 Task: Create a due date automation when advanced on, 2 days after a card is due add dates starting in less than 1 working days at 11:00 AM.
Action: Mouse moved to (1057, 79)
Screenshot: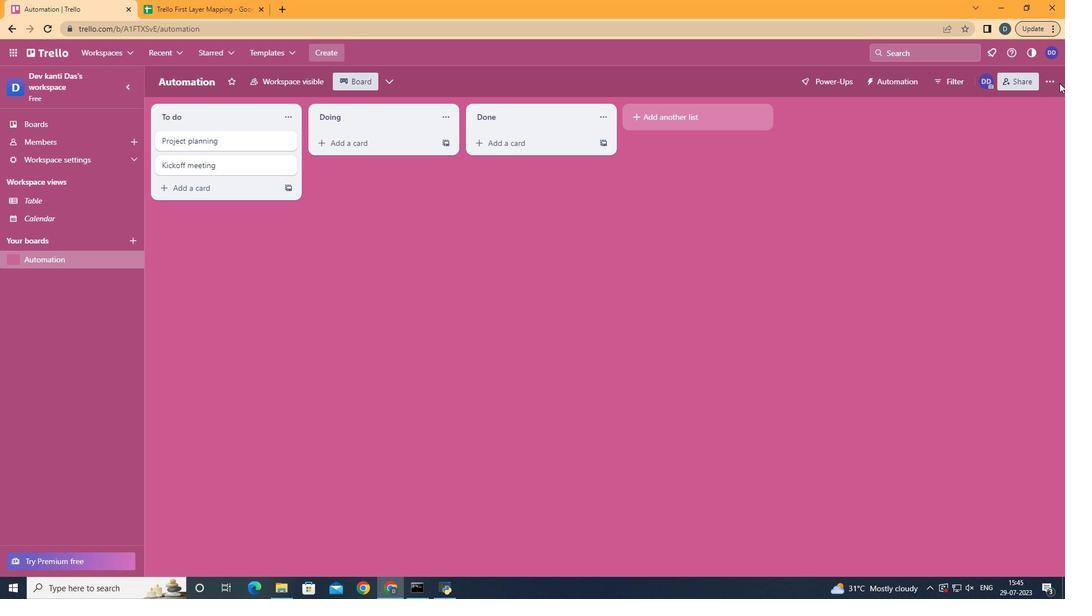 
Action: Mouse pressed left at (1057, 79)
Screenshot: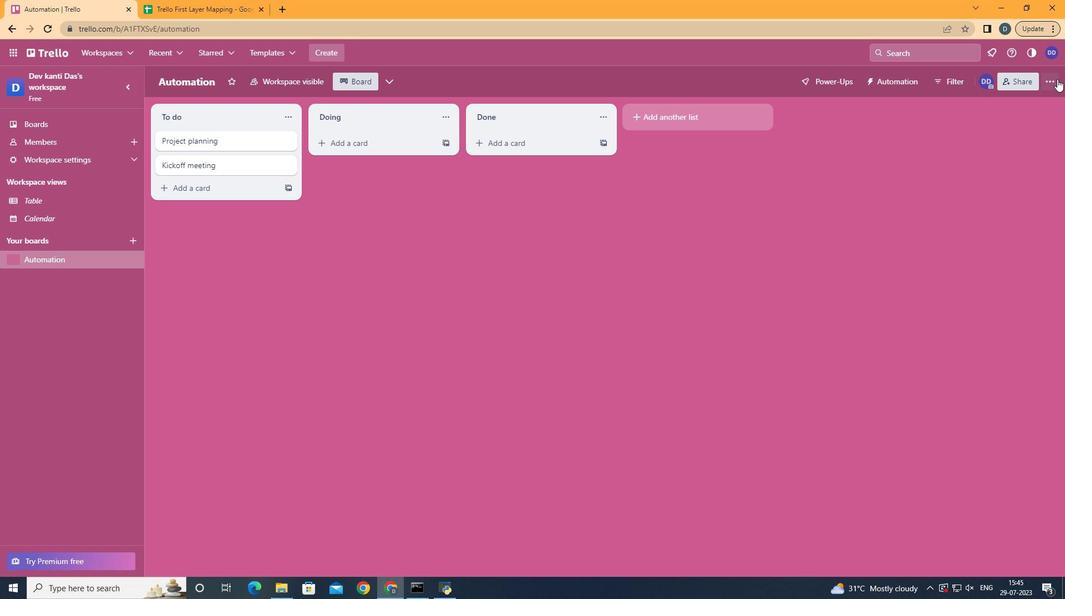 
Action: Mouse moved to (993, 242)
Screenshot: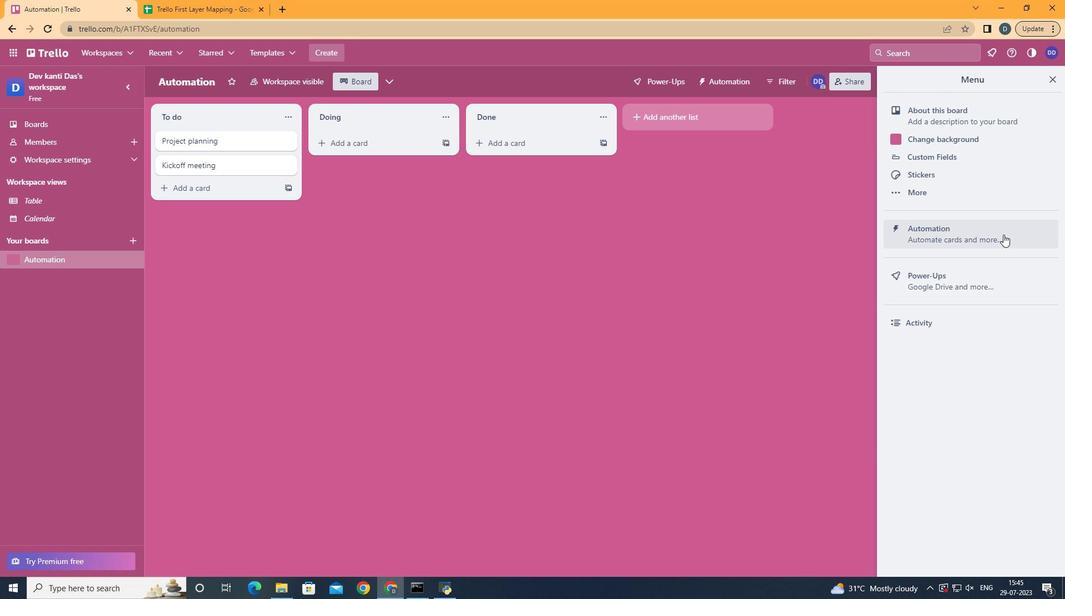 
Action: Mouse pressed left at (993, 242)
Screenshot: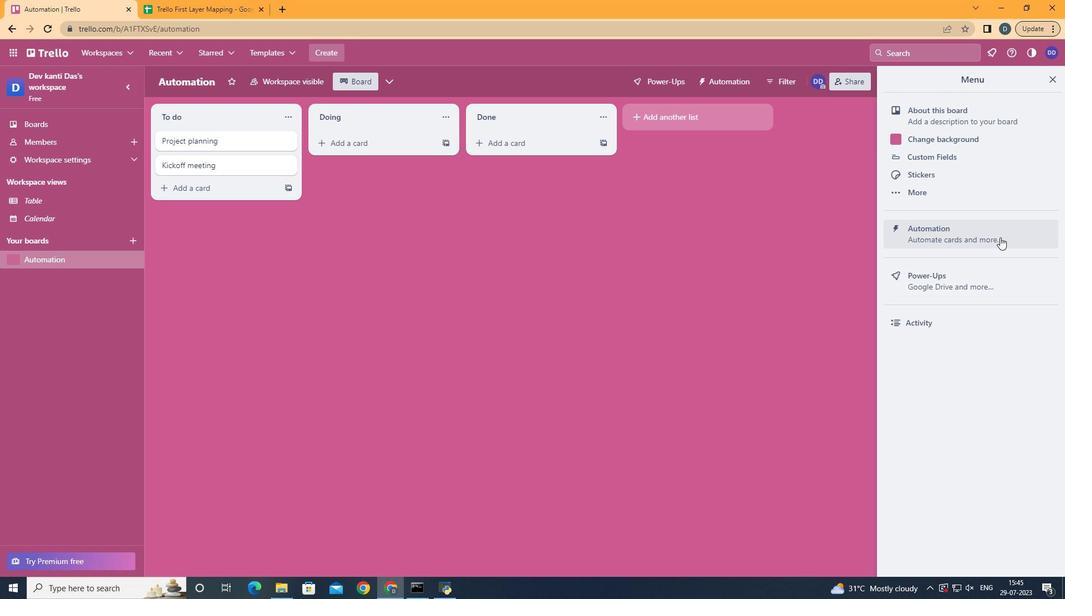 
Action: Mouse moved to (217, 220)
Screenshot: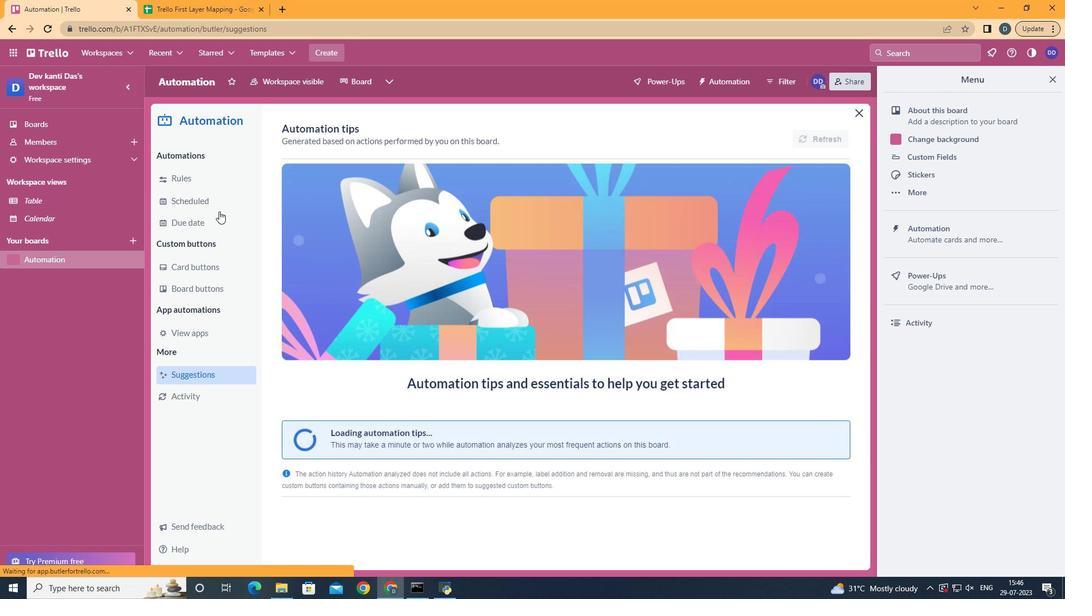 
Action: Mouse pressed left at (217, 220)
Screenshot: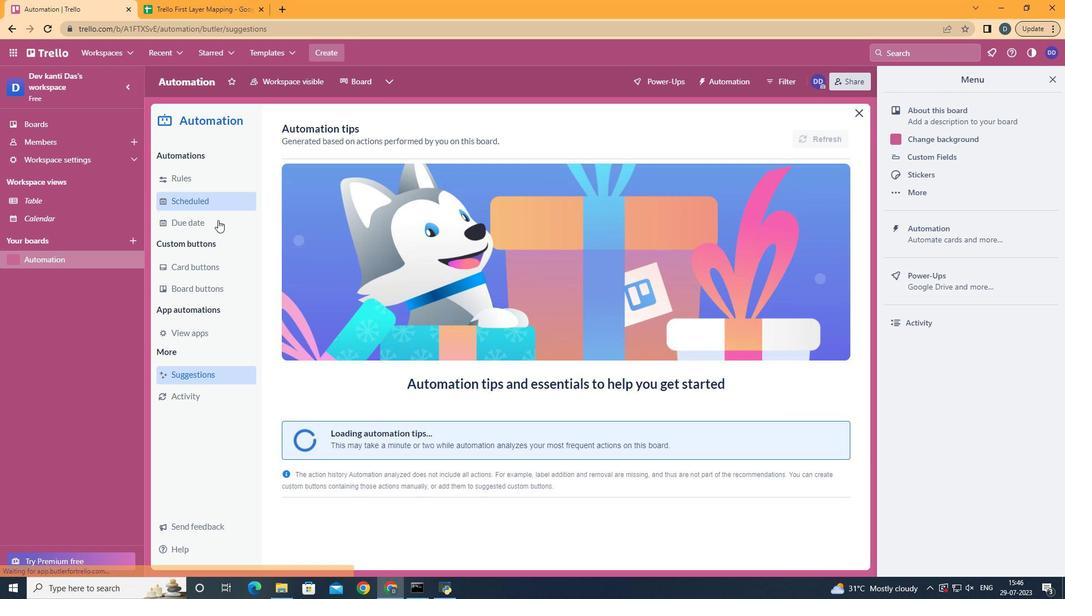 
Action: Mouse moved to (805, 133)
Screenshot: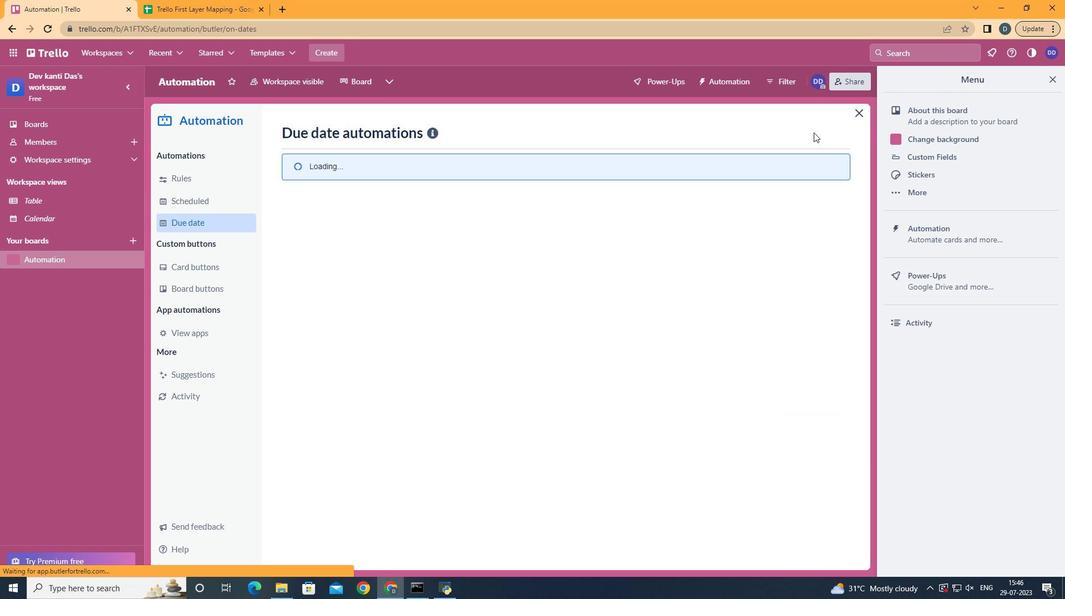 
Action: Mouse pressed left at (805, 133)
Screenshot: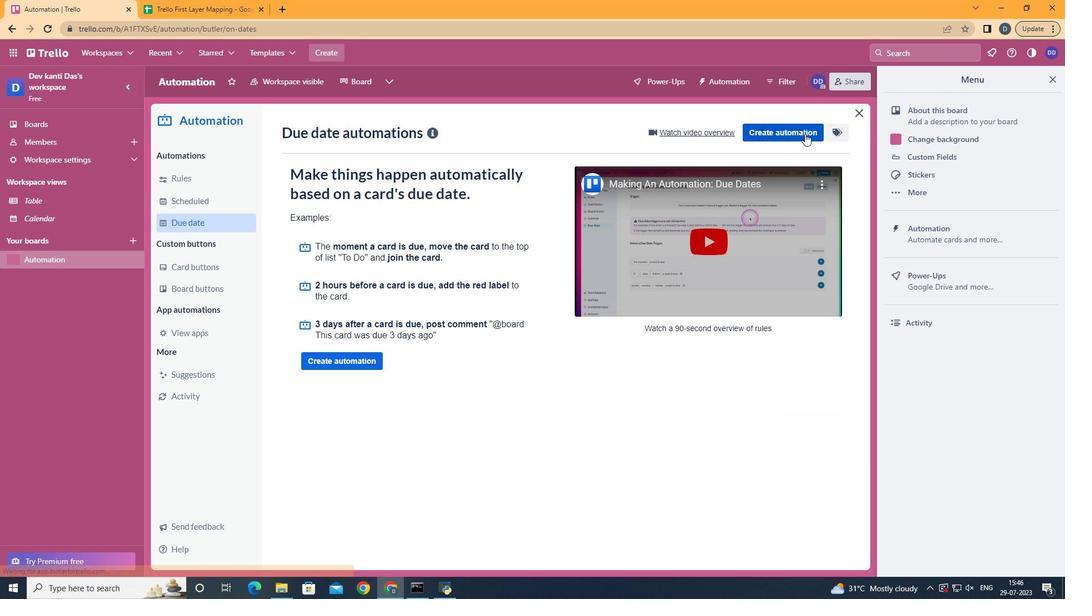 
Action: Mouse moved to (634, 241)
Screenshot: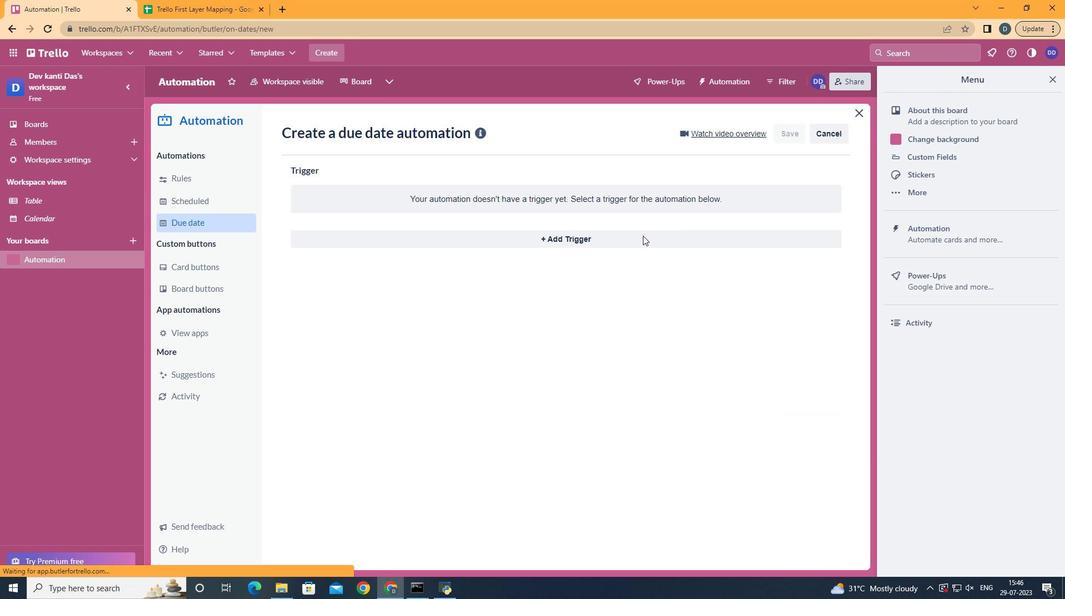 
Action: Mouse pressed left at (634, 241)
Screenshot: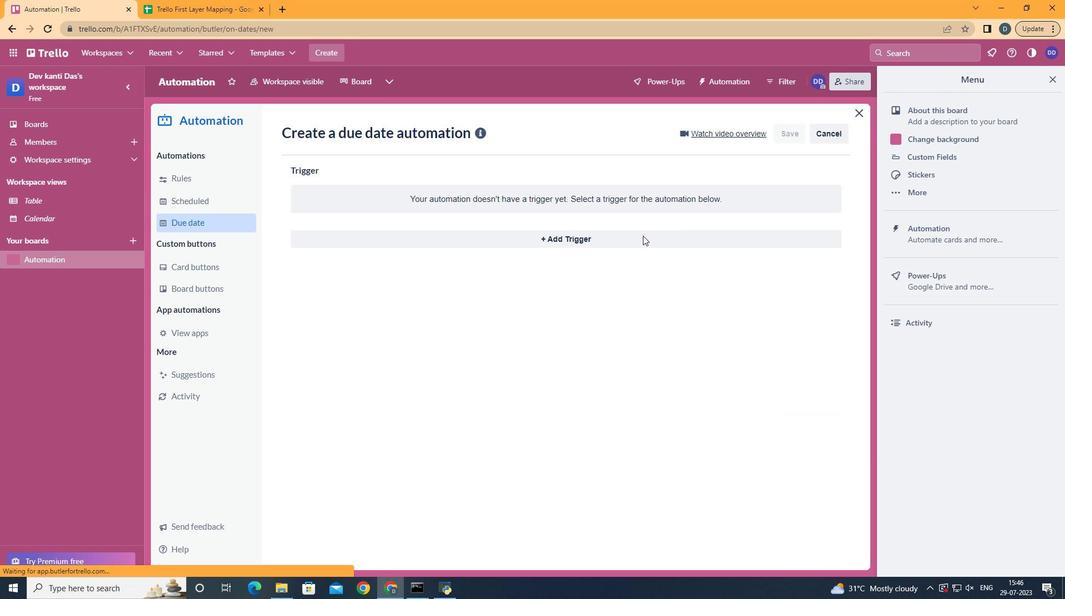 
Action: Mouse moved to (386, 456)
Screenshot: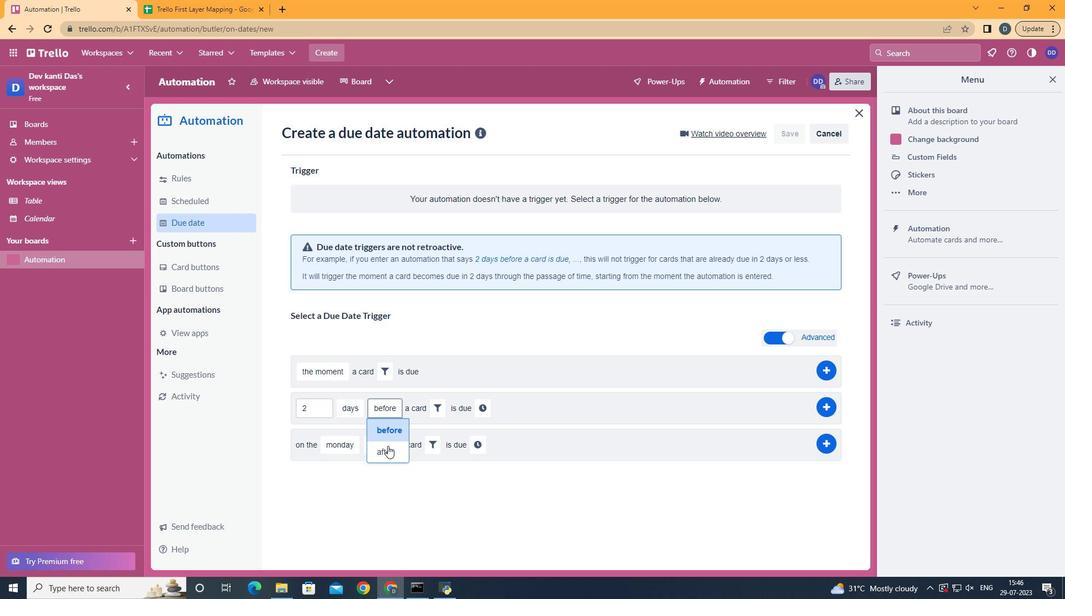 
Action: Mouse pressed left at (386, 456)
Screenshot: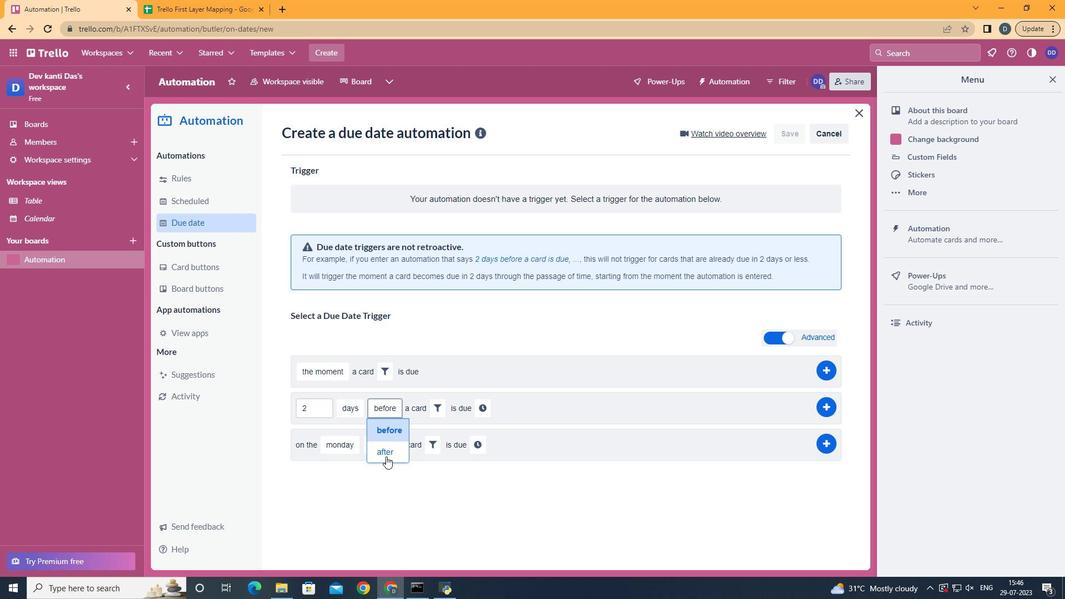 
Action: Mouse moved to (423, 405)
Screenshot: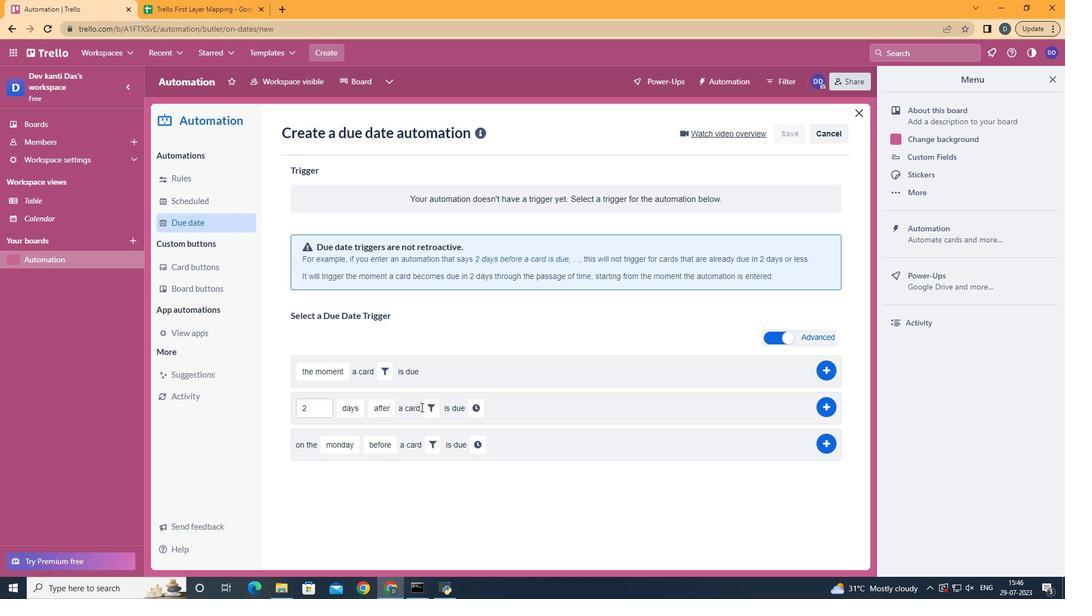 
Action: Mouse pressed left at (423, 405)
Screenshot: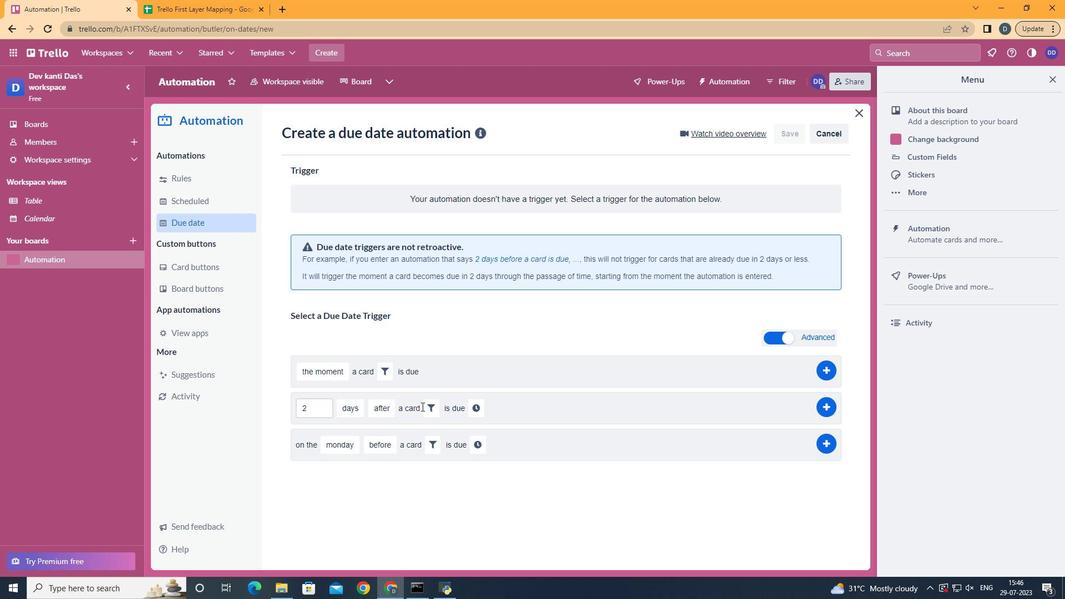 
Action: Mouse moved to (501, 443)
Screenshot: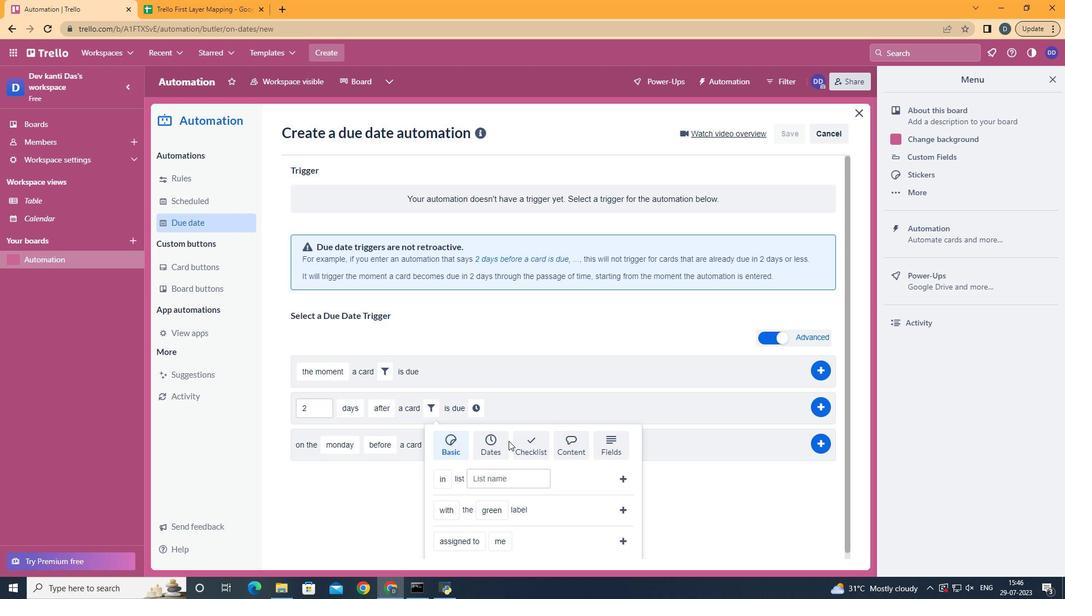
Action: Mouse pressed left at (501, 443)
Screenshot: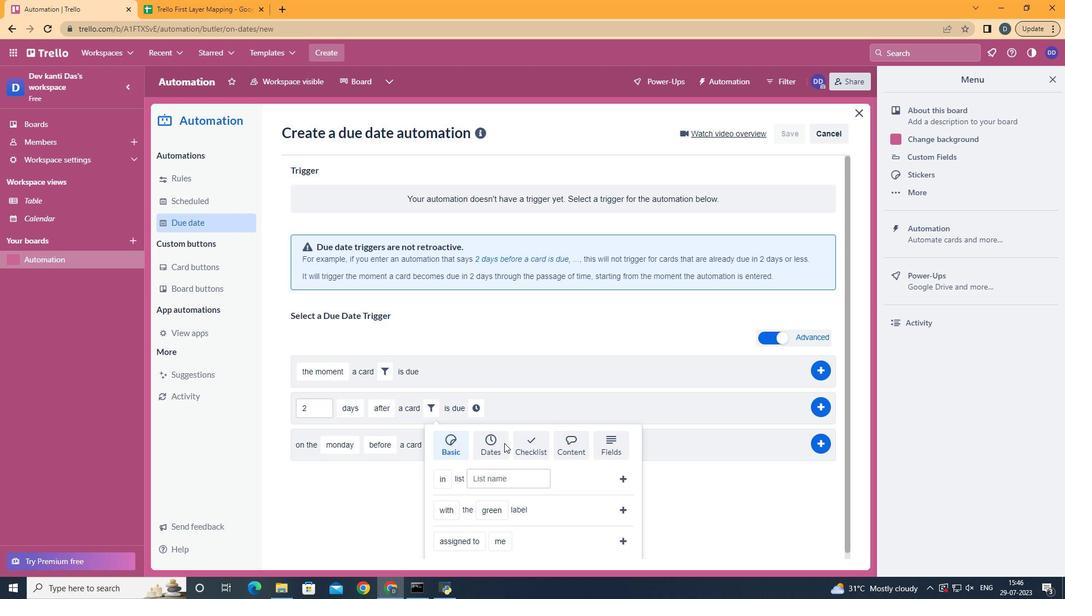 
Action: Mouse moved to (500, 443)
Screenshot: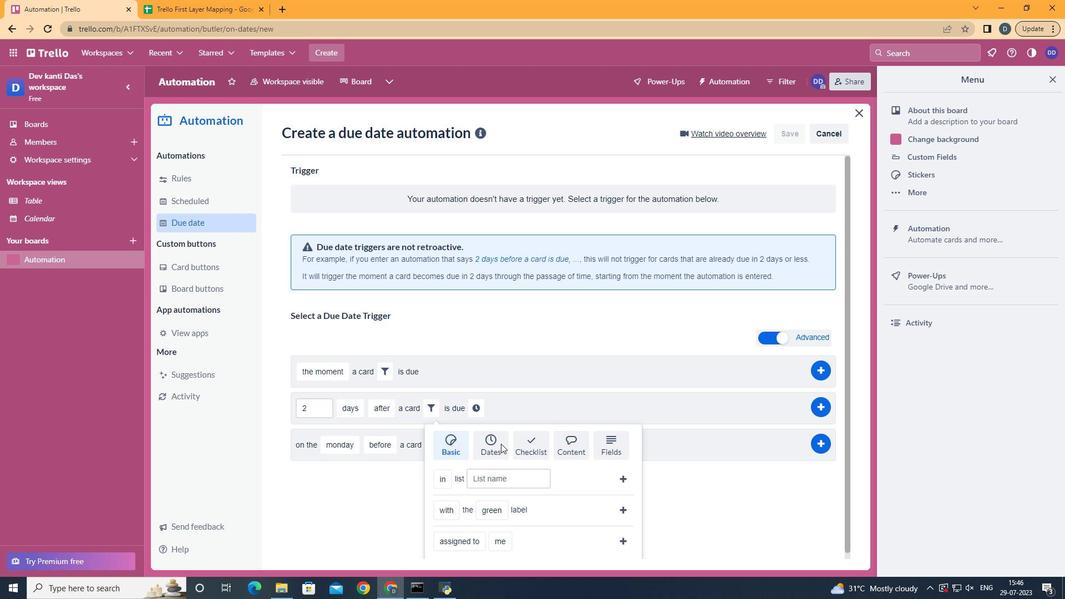 
Action: Mouse scrolled (500, 443) with delta (0, 0)
Screenshot: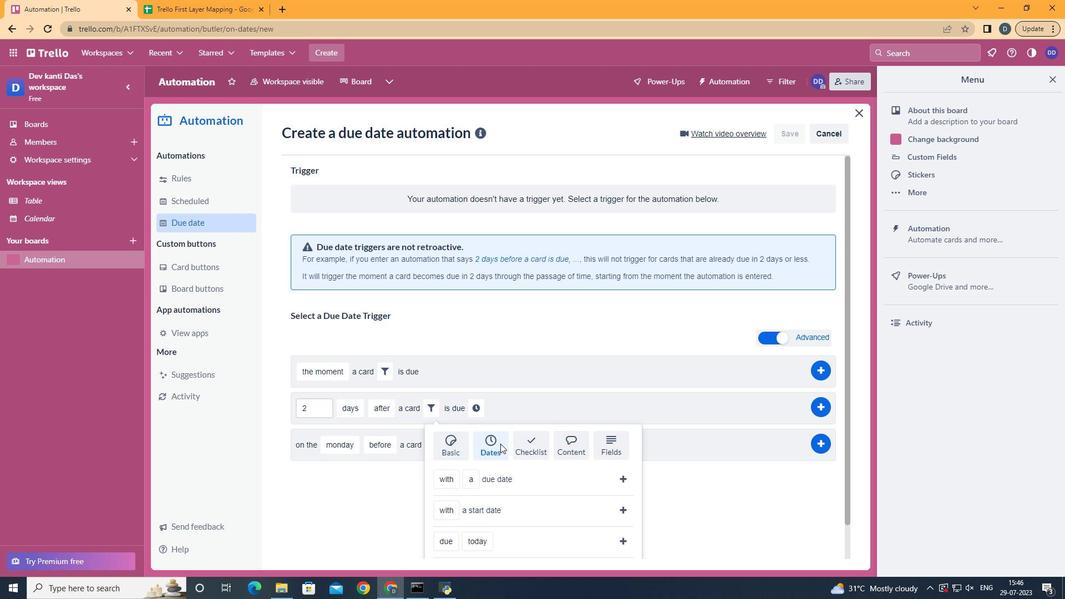
Action: Mouse scrolled (500, 443) with delta (0, 0)
Screenshot: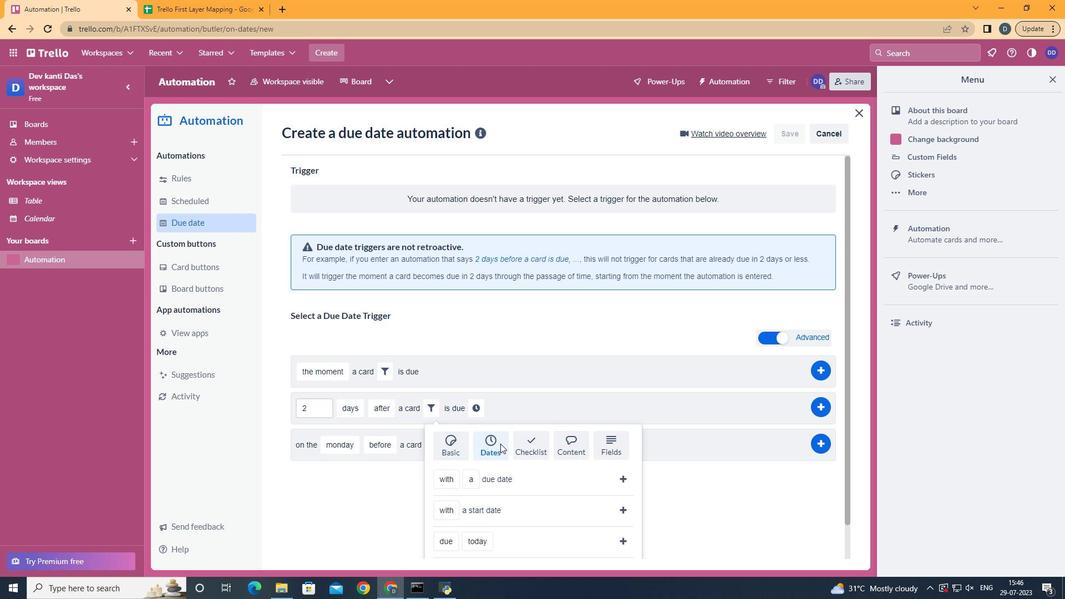 
Action: Mouse scrolled (500, 443) with delta (0, 0)
Screenshot: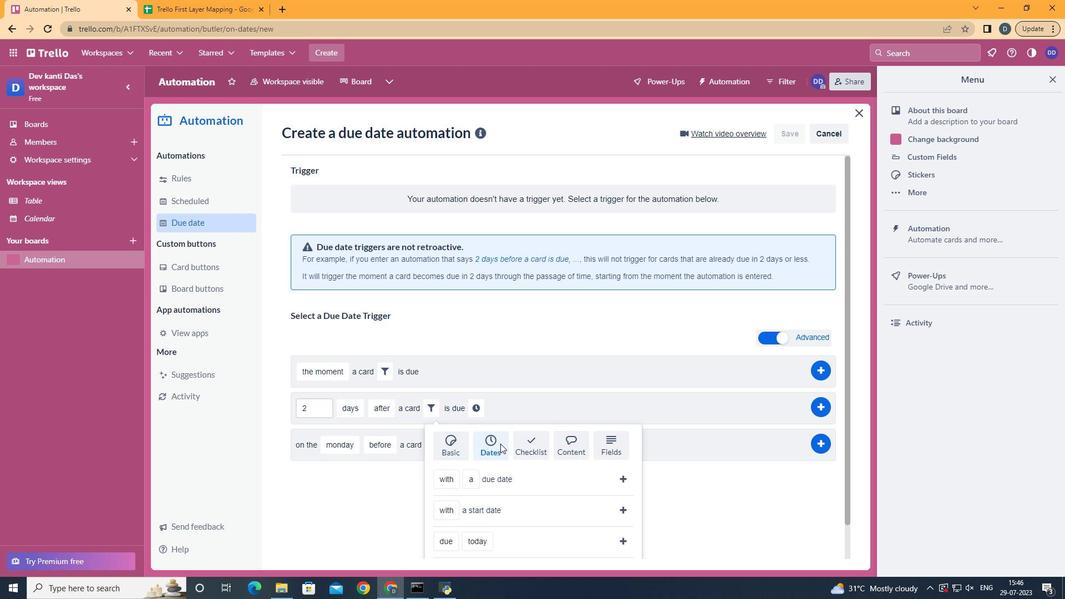 
Action: Mouse scrolled (500, 443) with delta (0, 0)
Screenshot: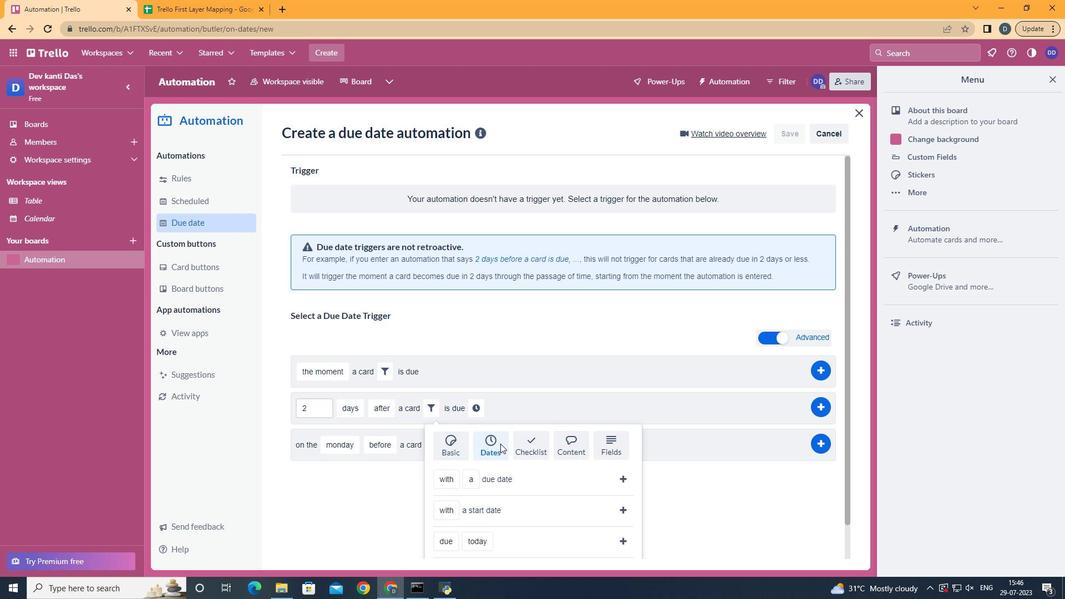 
Action: Mouse scrolled (500, 443) with delta (0, 0)
Screenshot: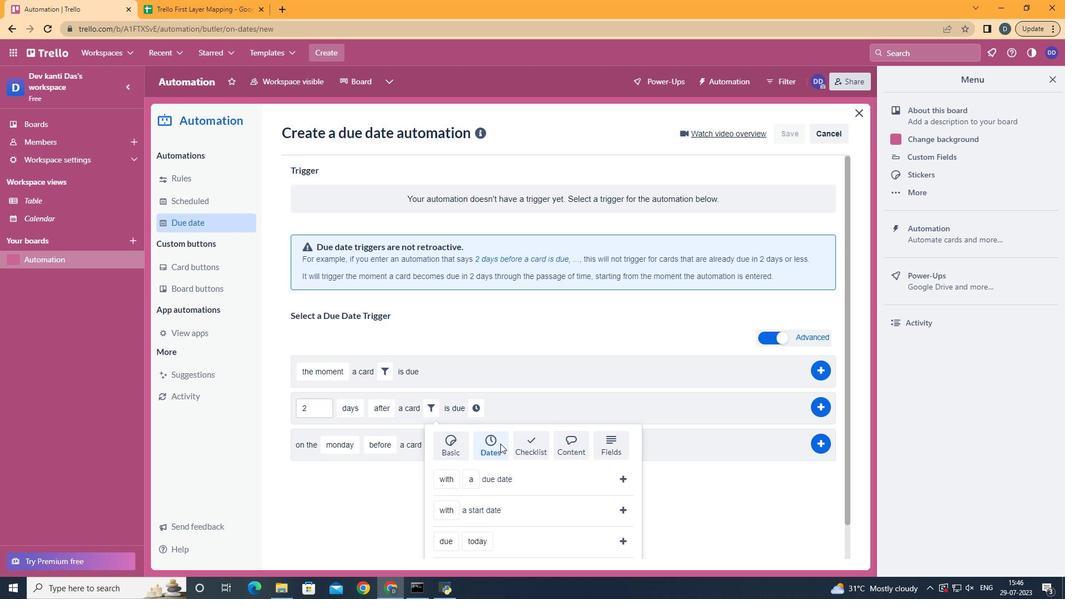 
Action: Mouse moved to (452, 514)
Screenshot: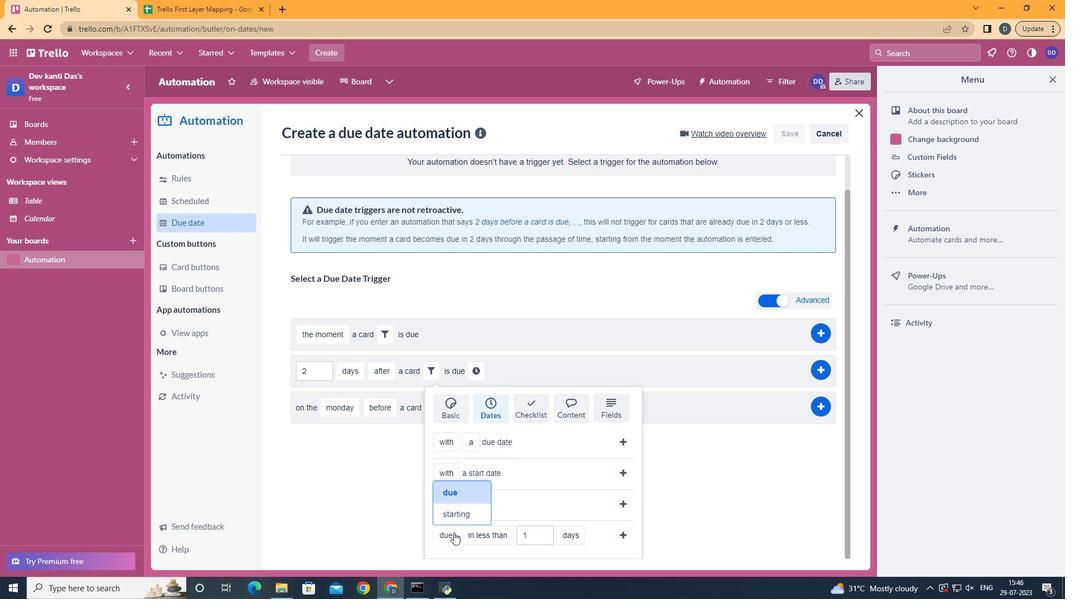 
Action: Mouse pressed left at (452, 514)
Screenshot: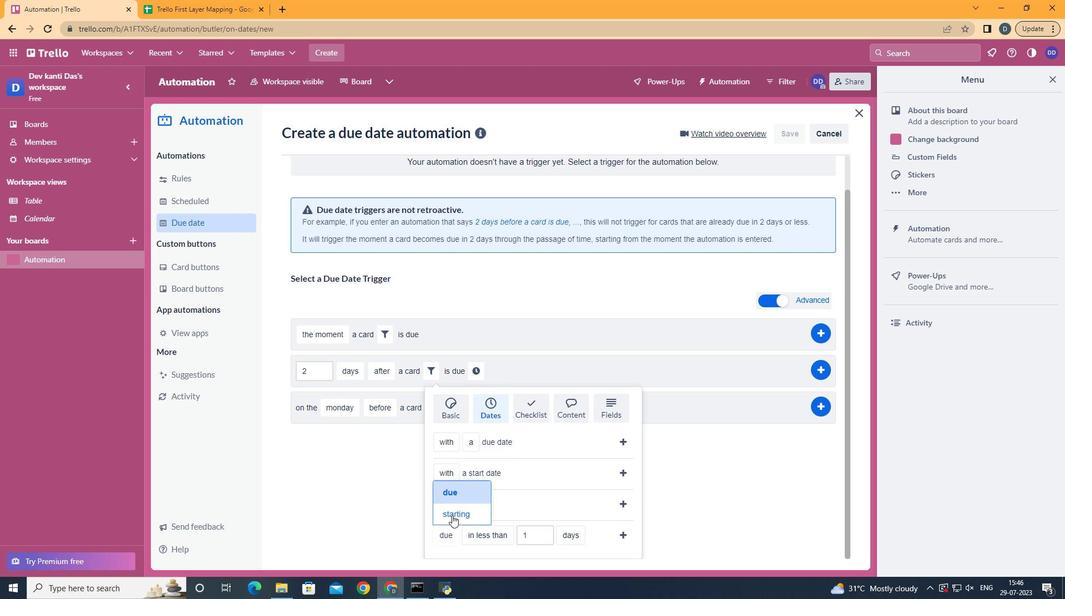 
Action: Mouse moved to (512, 435)
Screenshot: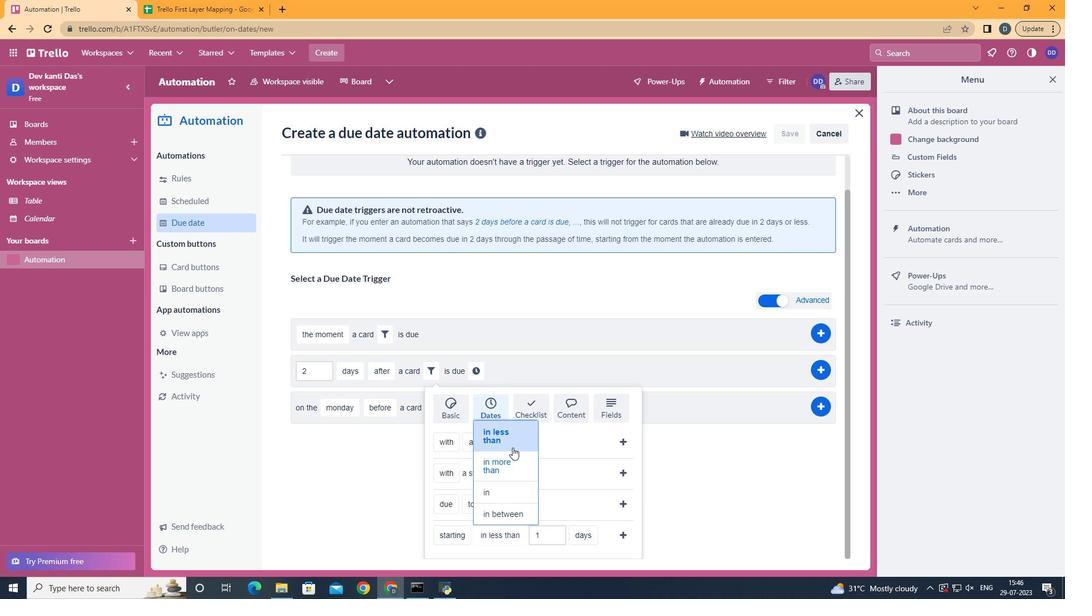 
Action: Mouse pressed left at (512, 435)
Screenshot: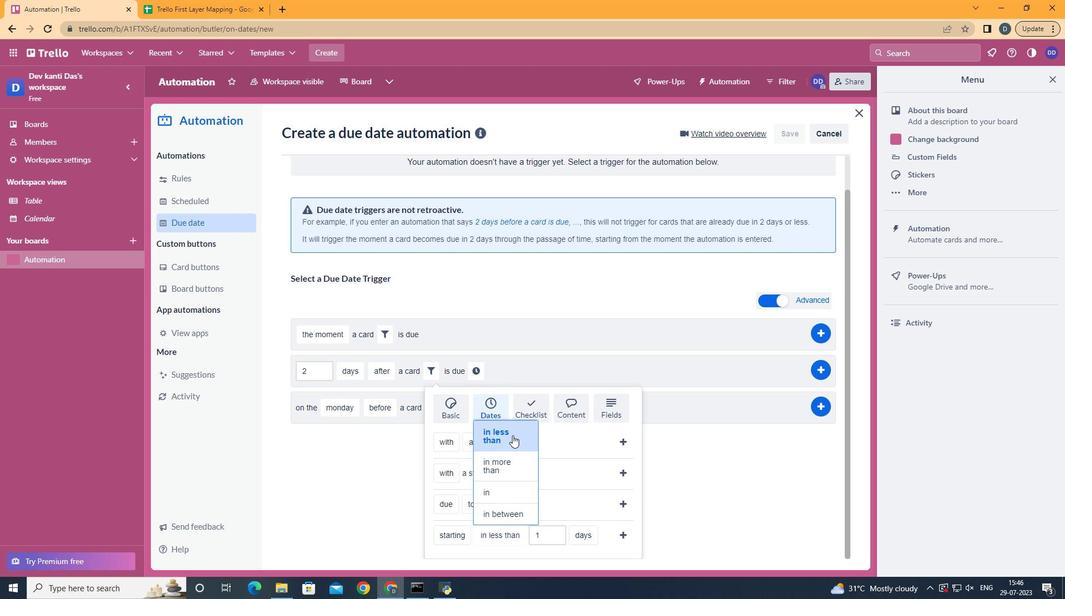 
Action: Mouse moved to (592, 520)
Screenshot: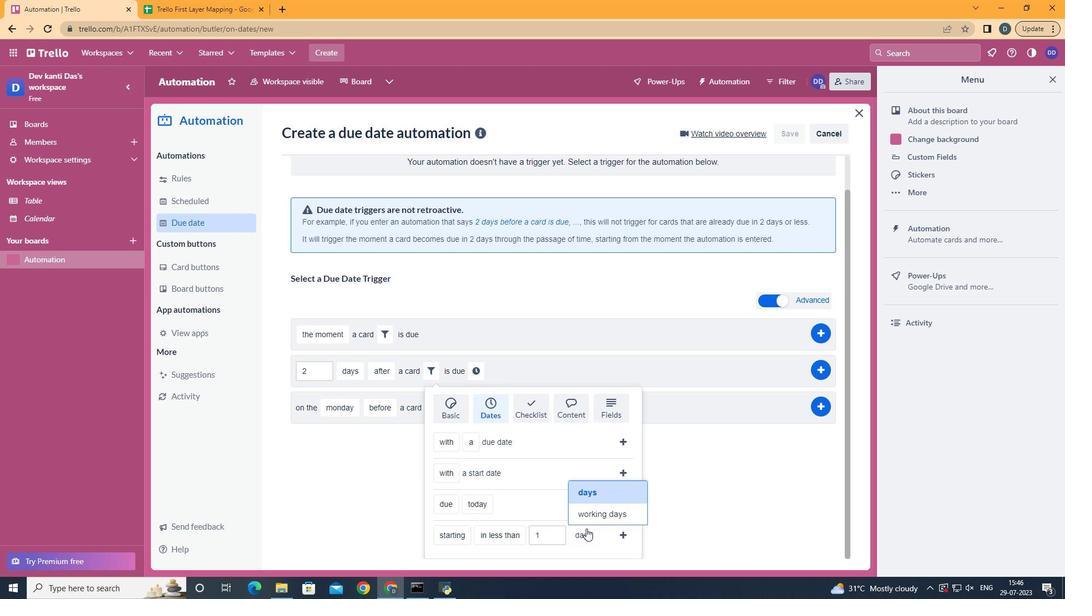 
Action: Mouse pressed left at (592, 520)
Screenshot: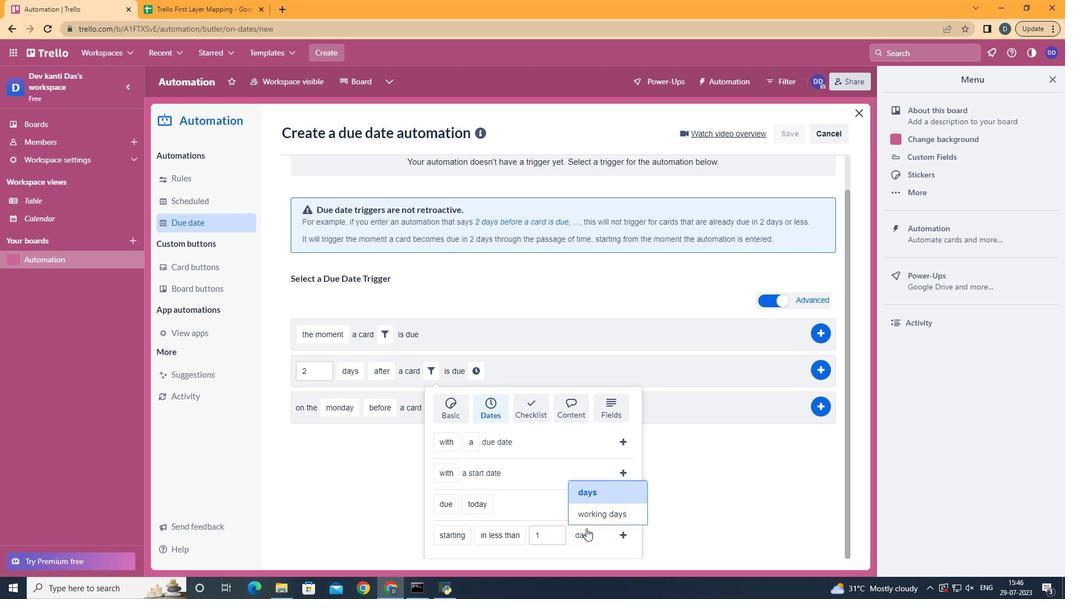 
Action: Mouse moved to (642, 536)
Screenshot: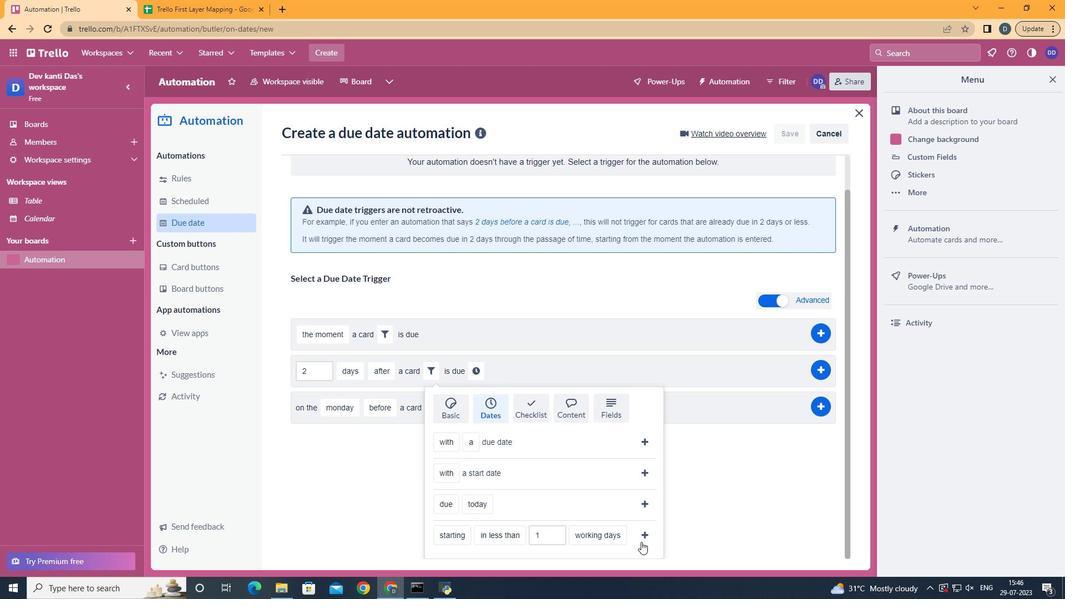 
Action: Mouse pressed left at (642, 536)
Screenshot: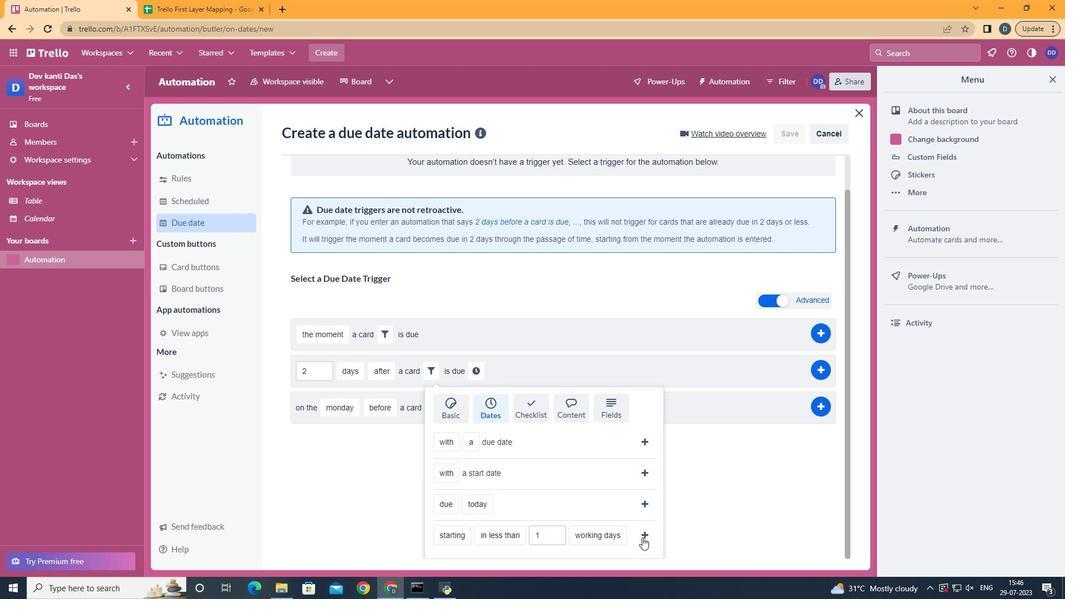 
Action: Mouse moved to (625, 401)
Screenshot: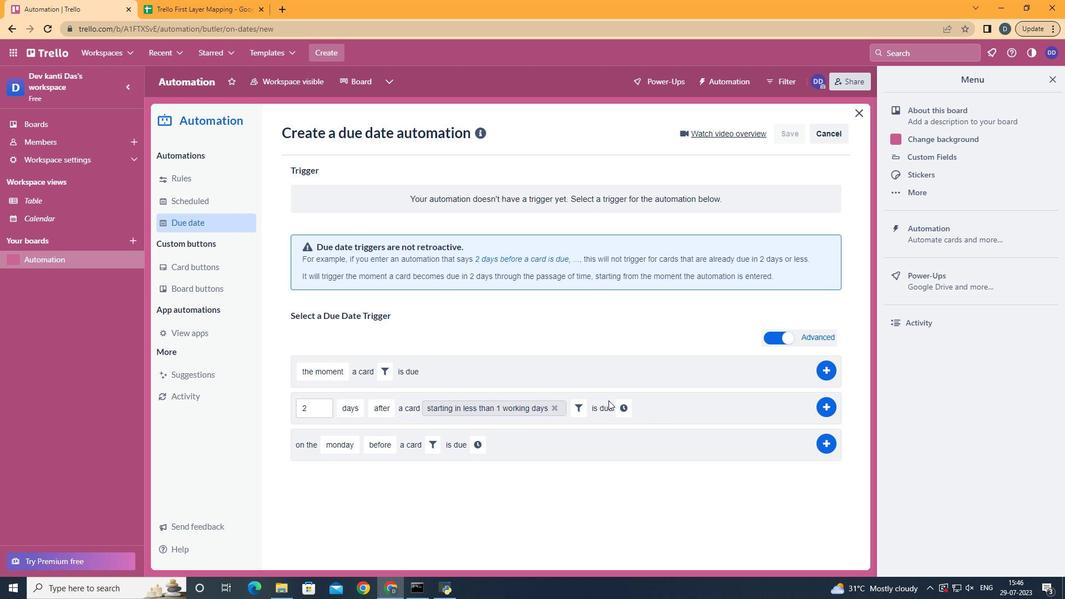 
Action: Mouse pressed left at (625, 401)
Screenshot: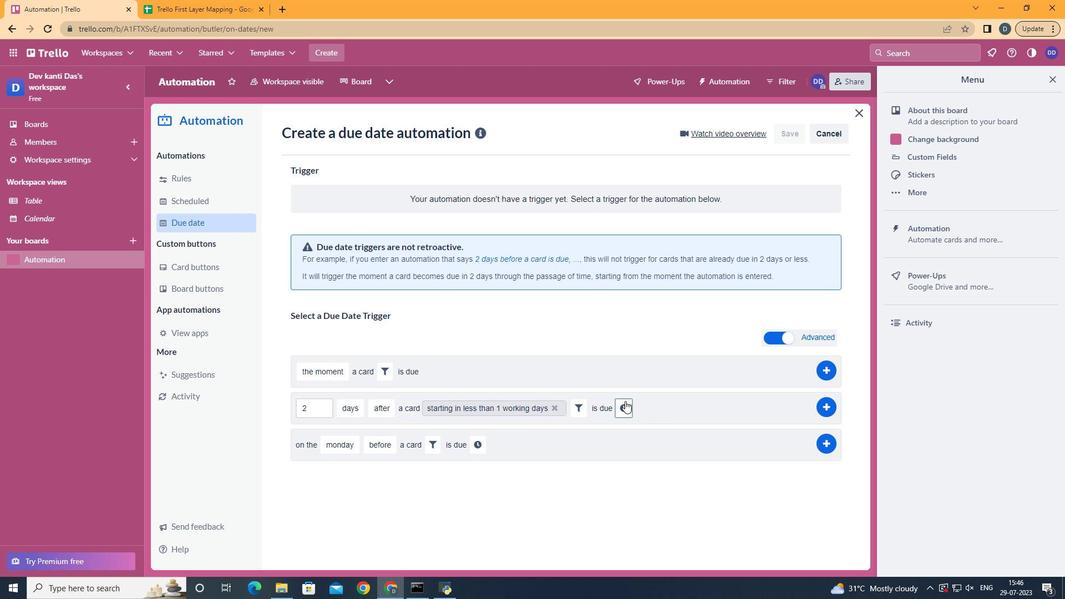 
Action: Mouse moved to (645, 410)
Screenshot: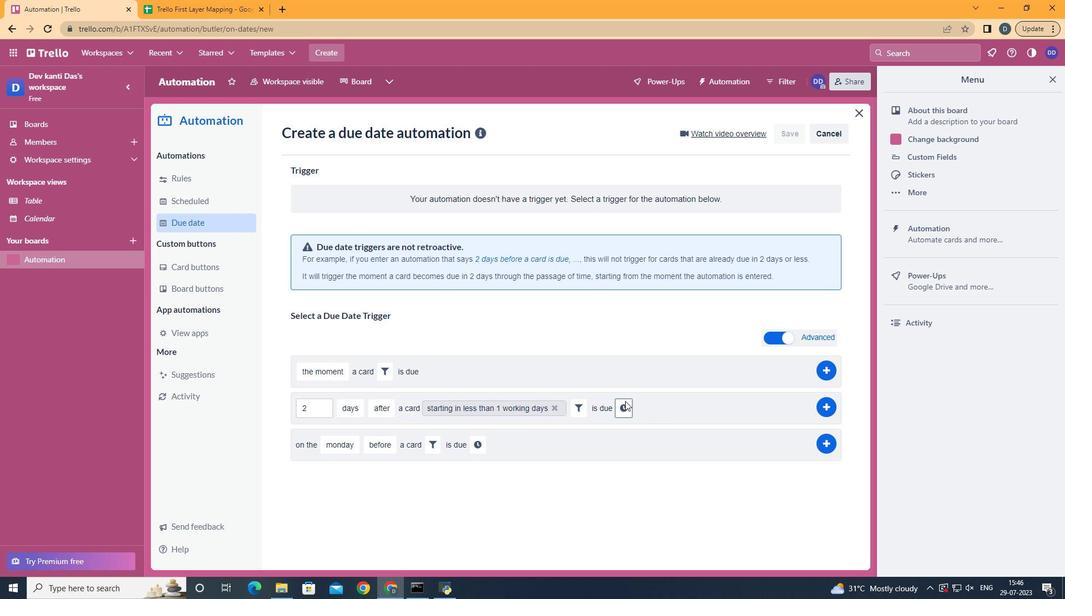 
Action: Mouse pressed left at (645, 410)
Screenshot: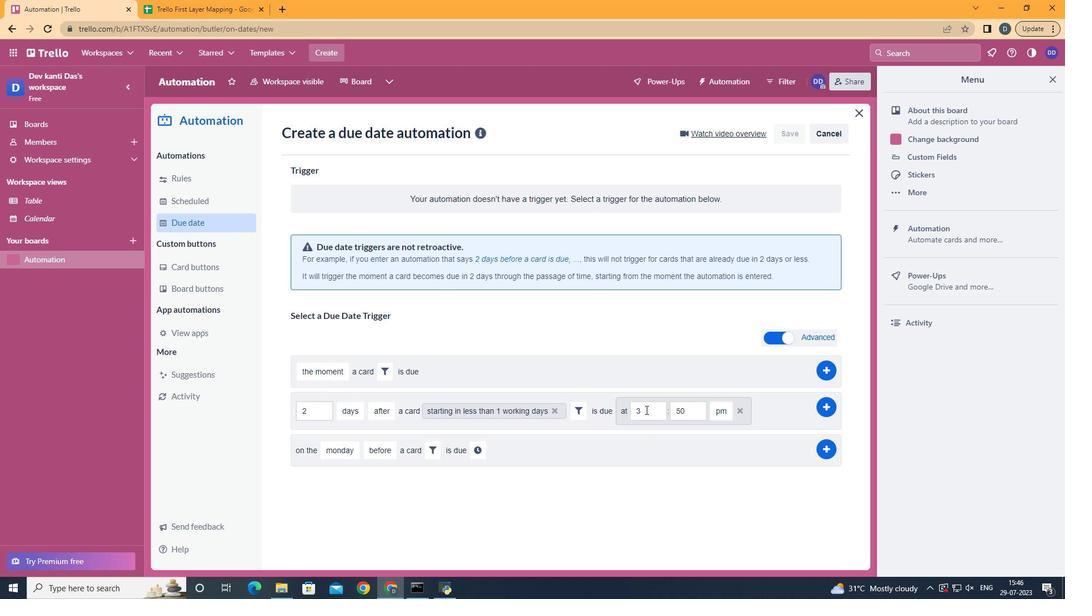 
Action: Mouse moved to (647, 410)
Screenshot: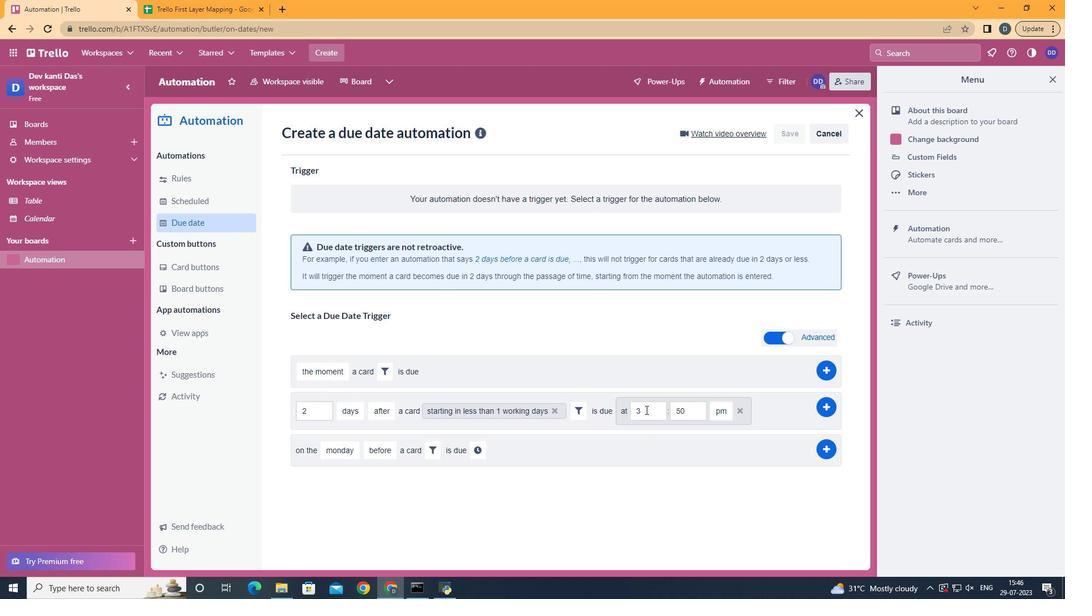 
Action: Key pressed <Key.backspace>11
Screenshot: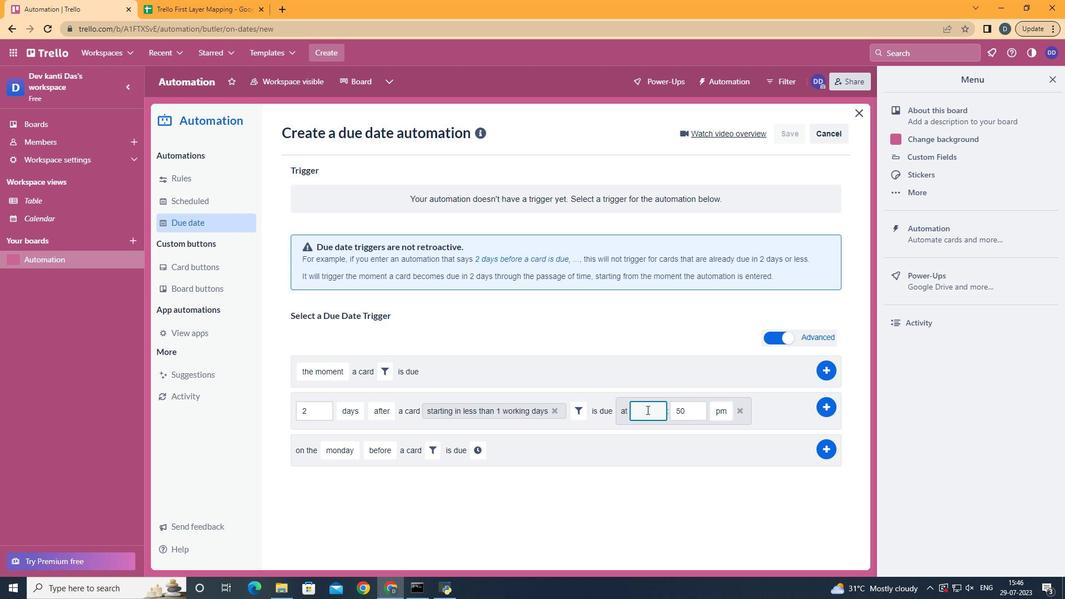 
Action: Mouse moved to (690, 415)
Screenshot: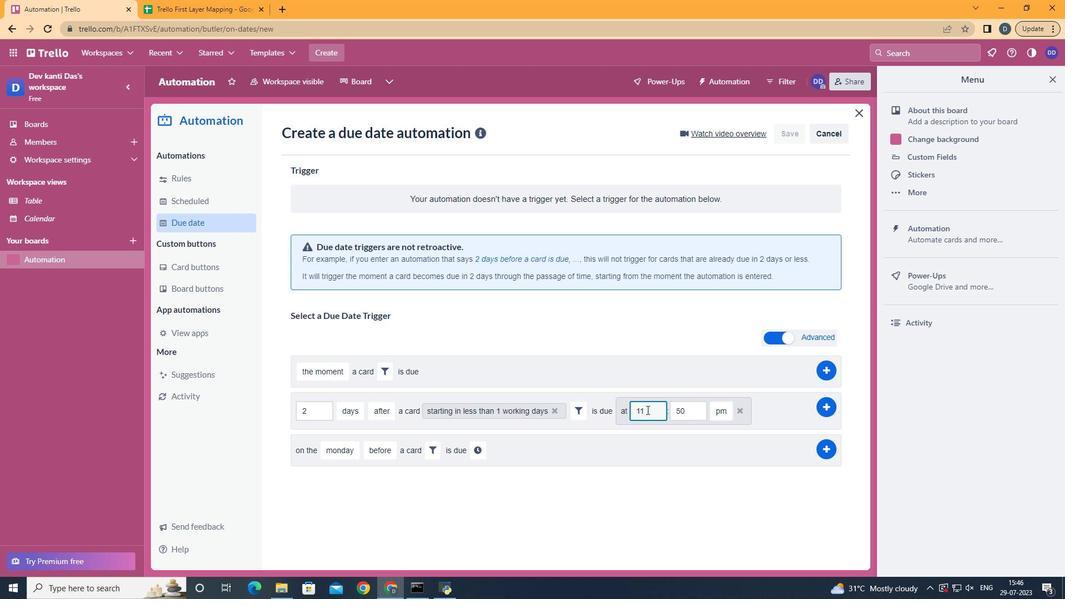 
Action: Mouse pressed left at (690, 415)
Screenshot: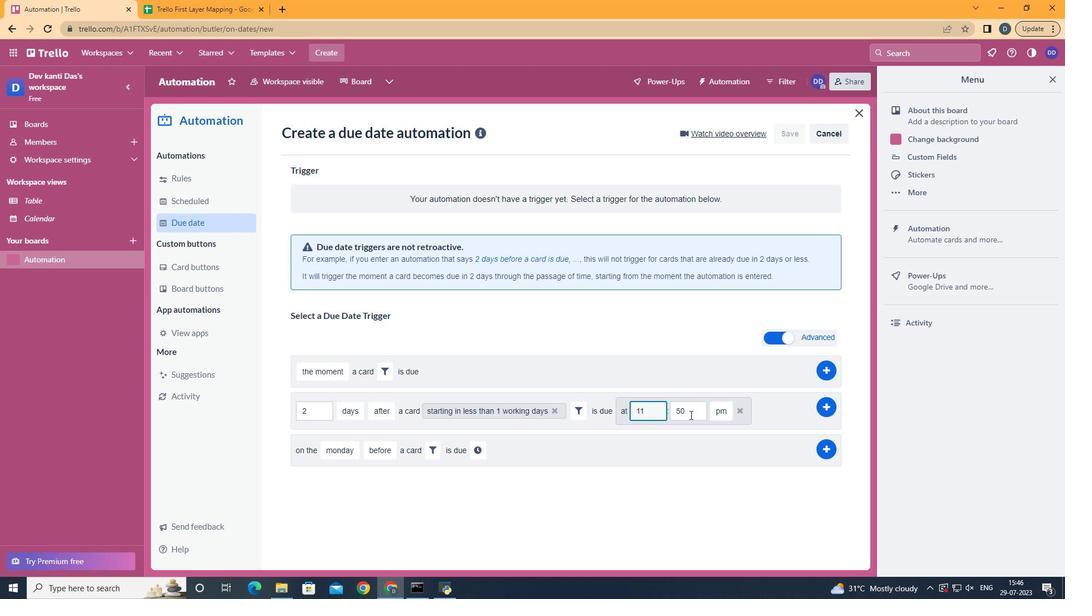 
Action: Key pressed <Key.backspace><Key.backspace>00
Screenshot: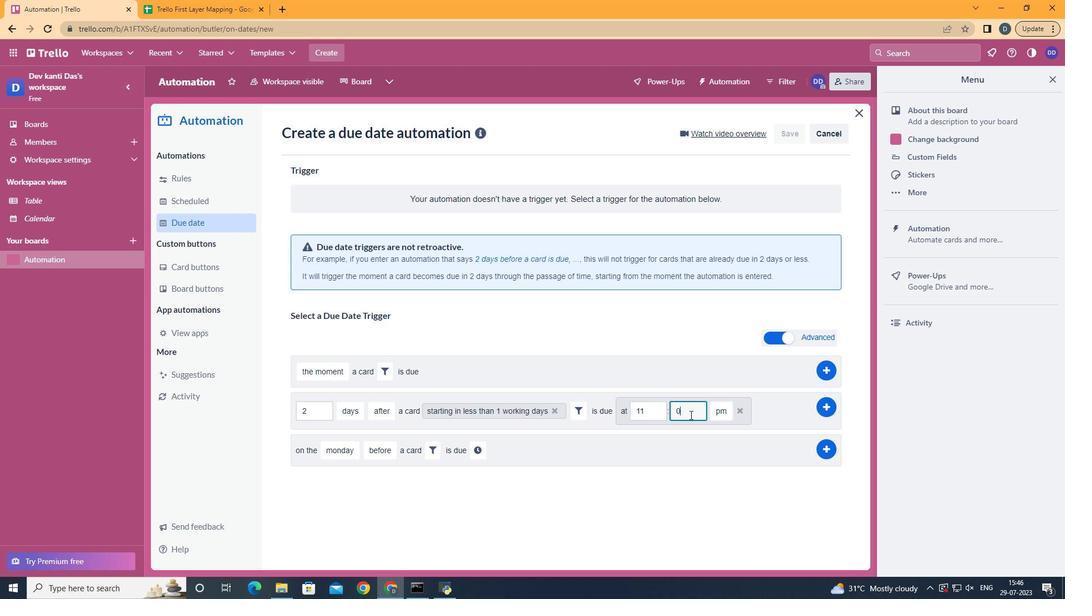 
Action: Mouse moved to (716, 436)
Screenshot: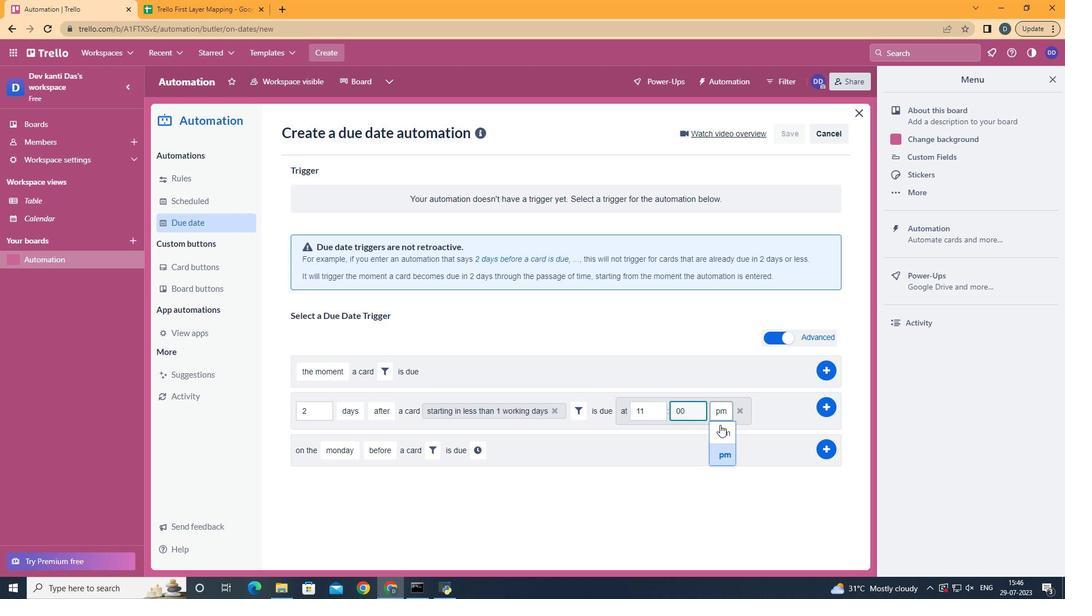 
Action: Mouse pressed left at (716, 436)
Screenshot: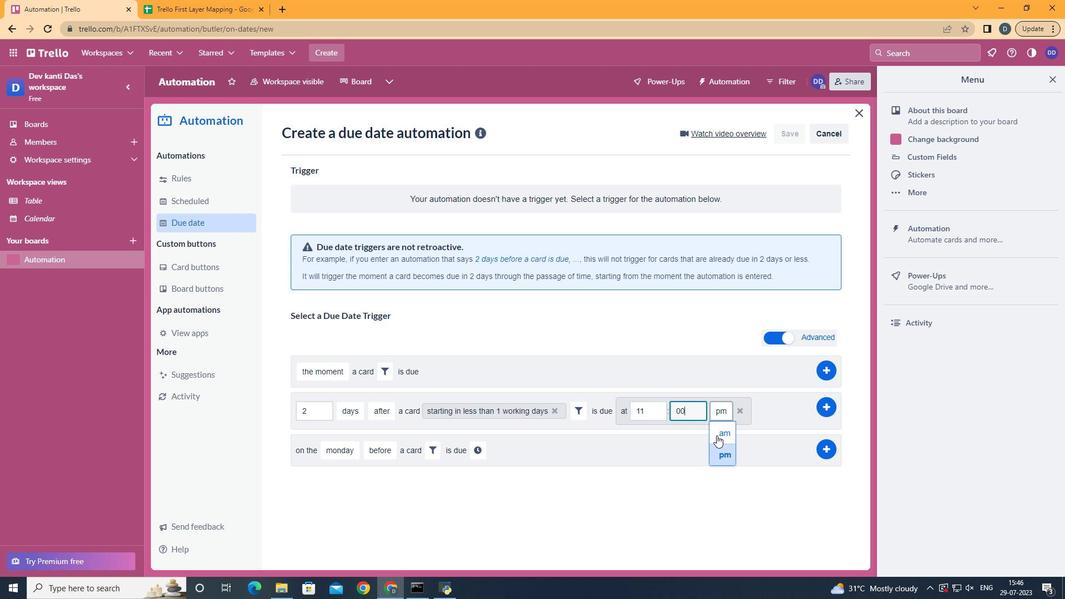 
